 Task: Look for products in the category "Women's Body Care" that are on sale.
Action: Mouse moved to (258, 121)
Screenshot: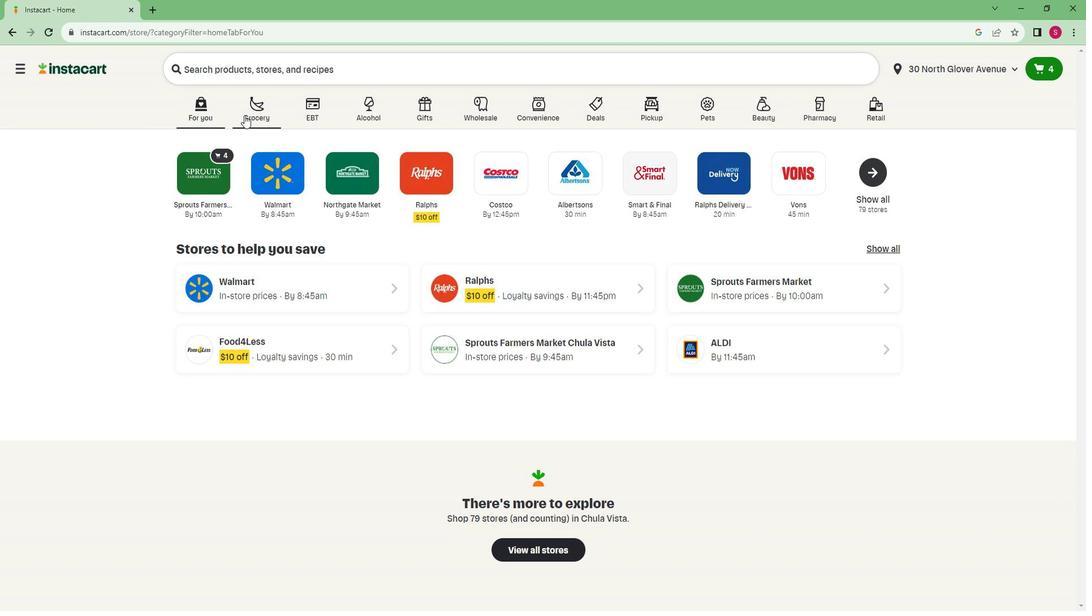 
Action: Mouse pressed left at (258, 121)
Screenshot: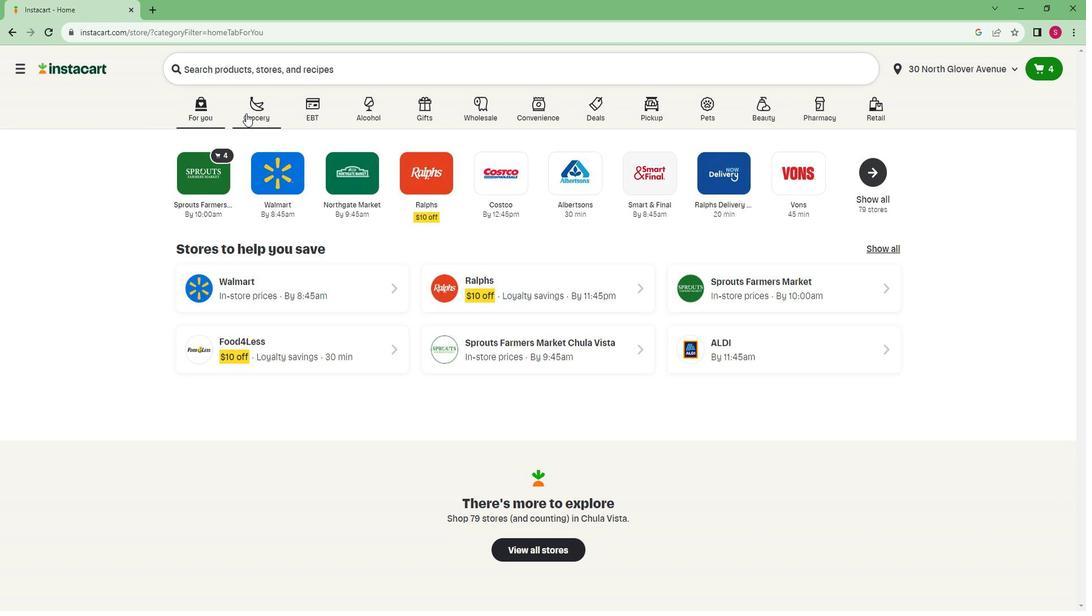 
Action: Mouse moved to (247, 323)
Screenshot: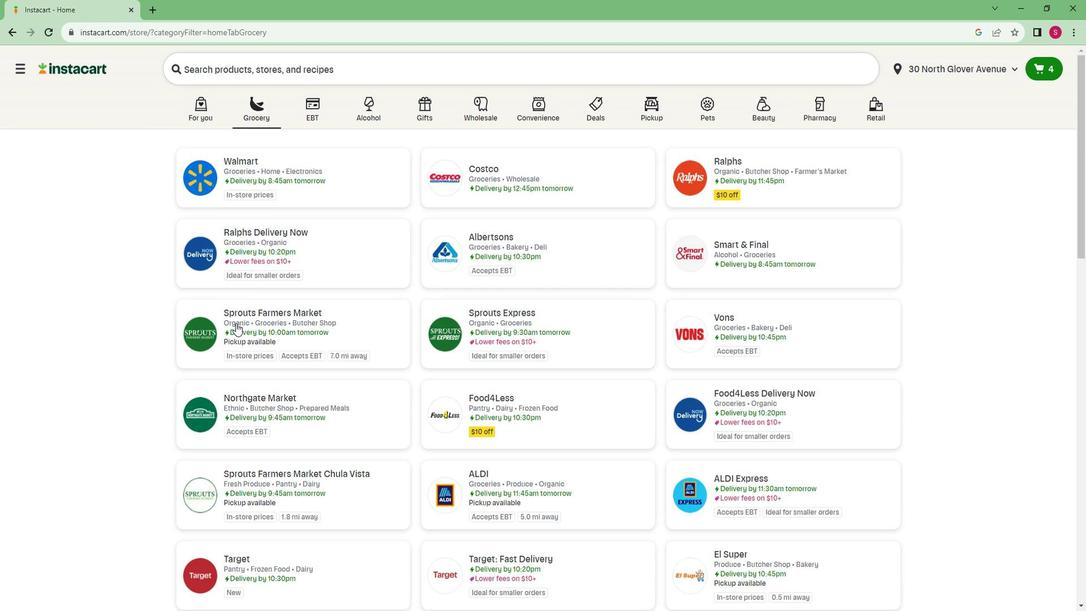 
Action: Mouse pressed left at (247, 323)
Screenshot: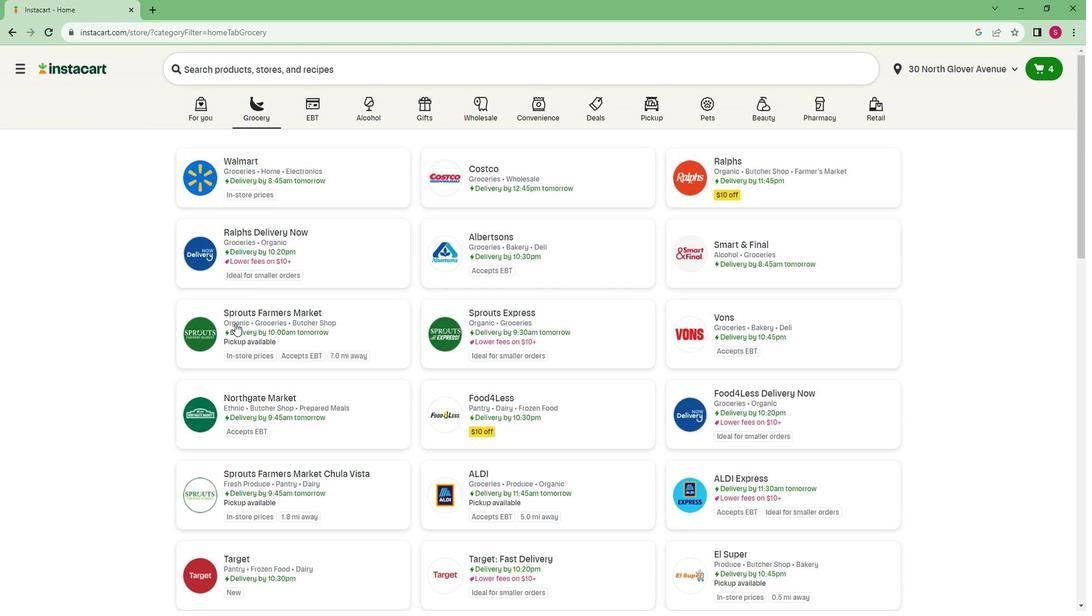 
Action: Mouse moved to (103, 436)
Screenshot: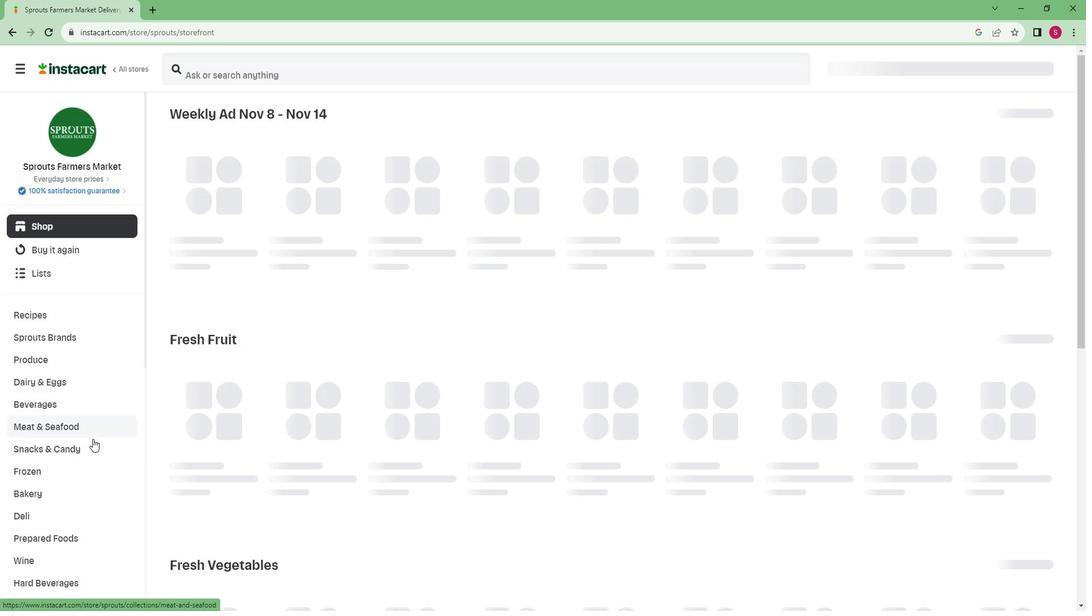 
Action: Mouse scrolled (103, 435) with delta (0, 0)
Screenshot: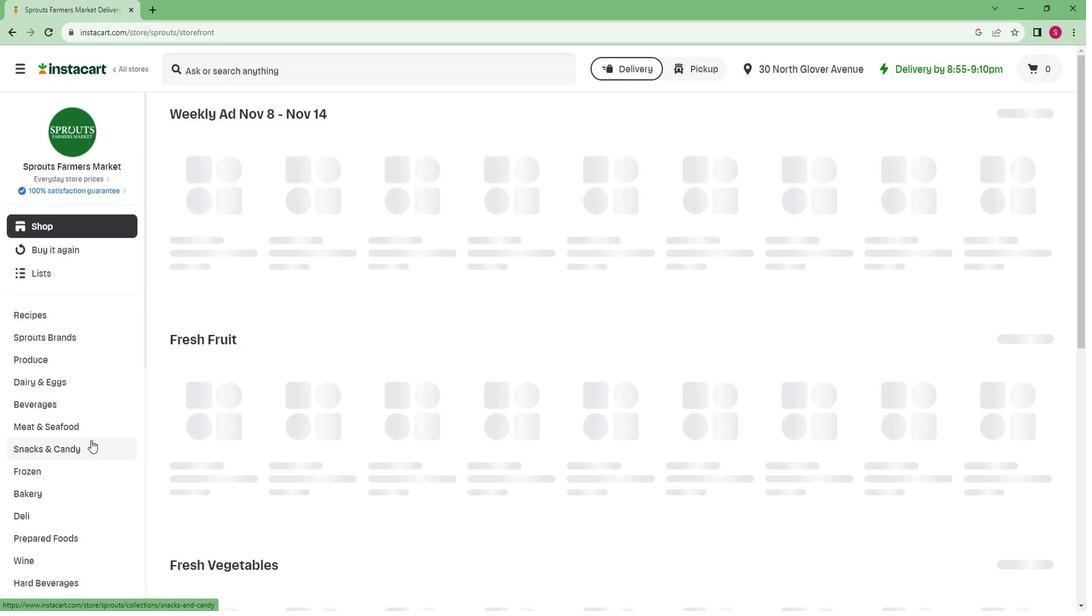 
Action: Mouse scrolled (103, 435) with delta (0, 0)
Screenshot: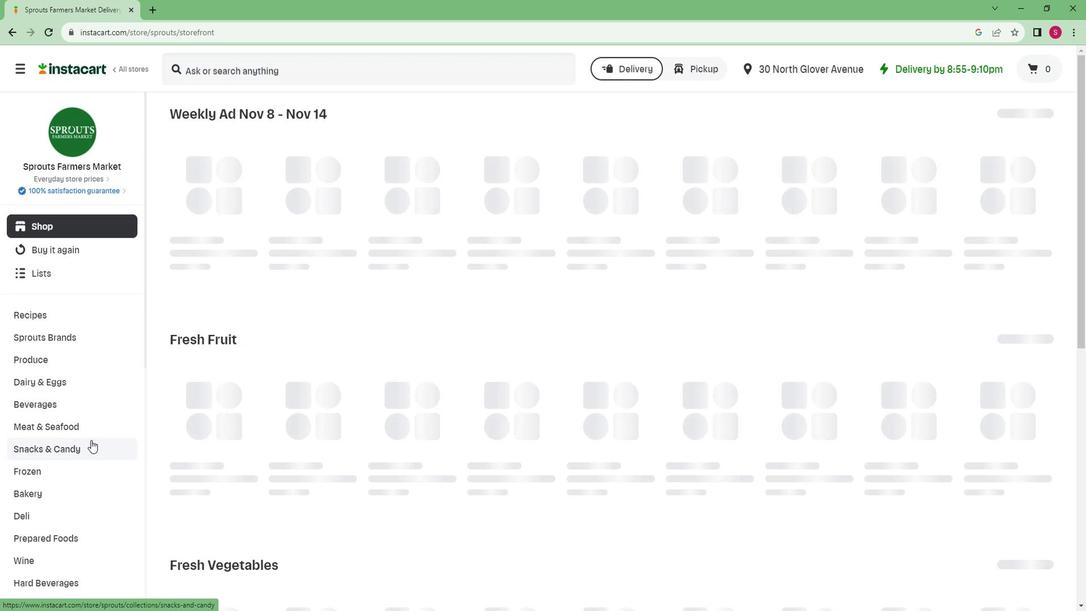 
Action: Mouse scrolled (103, 435) with delta (0, 0)
Screenshot: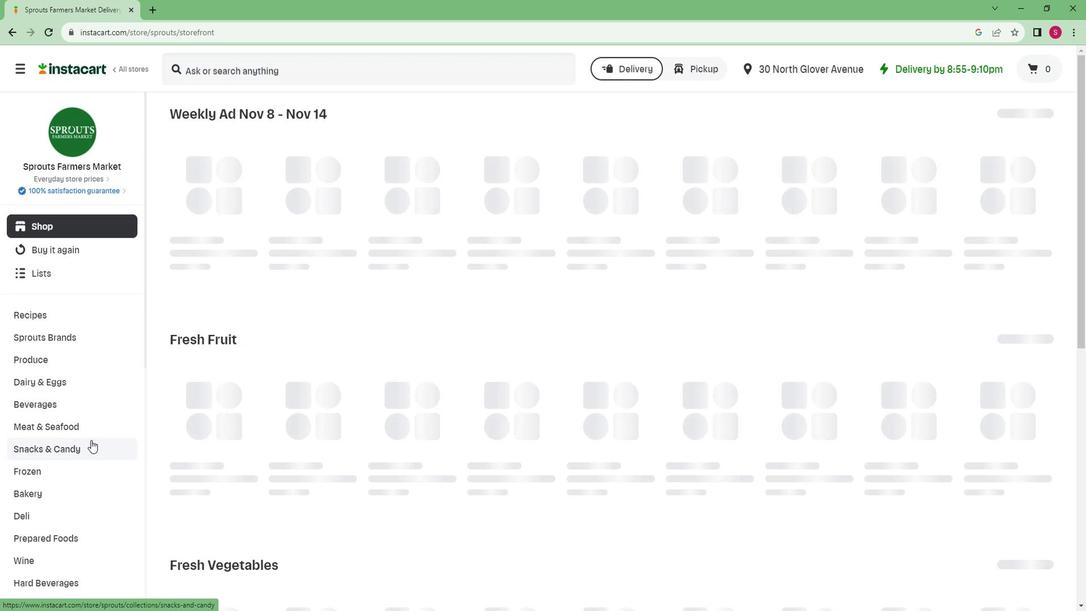 
Action: Mouse scrolled (103, 435) with delta (0, 0)
Screenshot: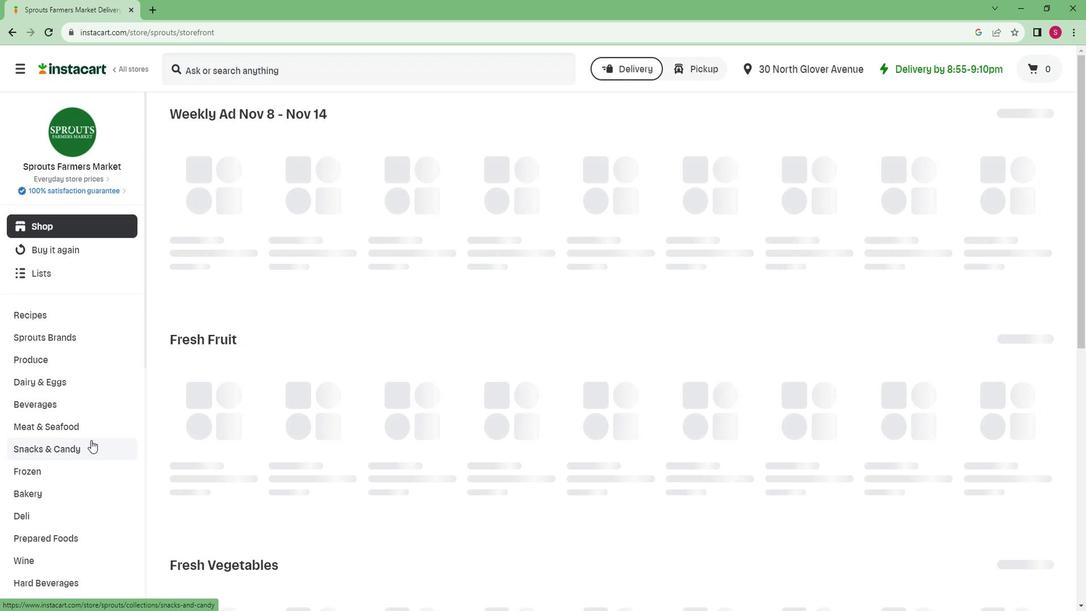 
Action: Mouse scrolled (103, 435) with delta (0, 0)
Screenshot: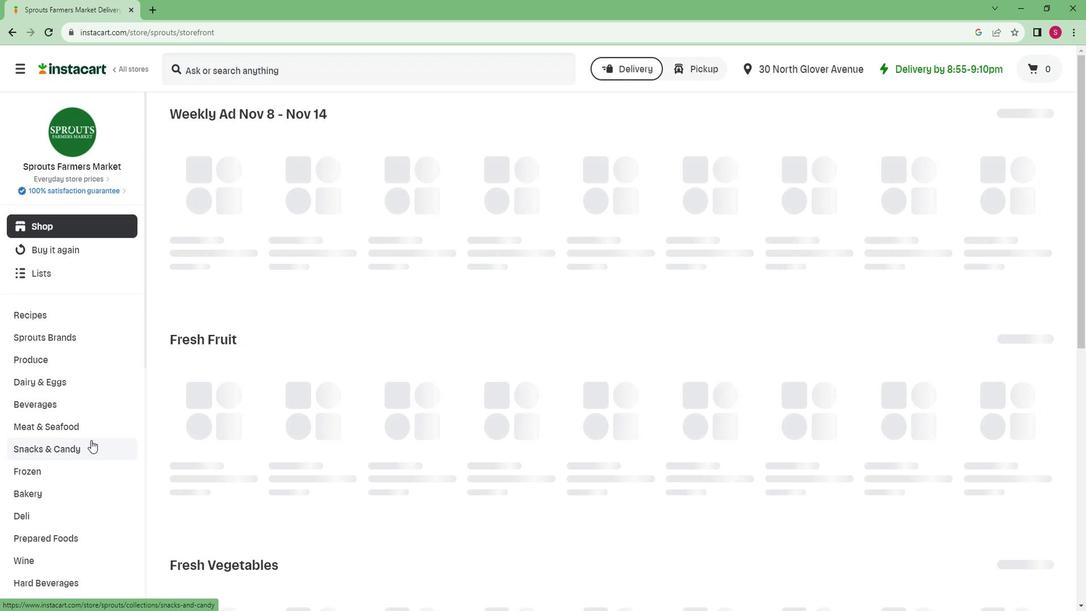 
Action: Mouse scrolled (103, 435) with delta (0, 0)
Screenshot: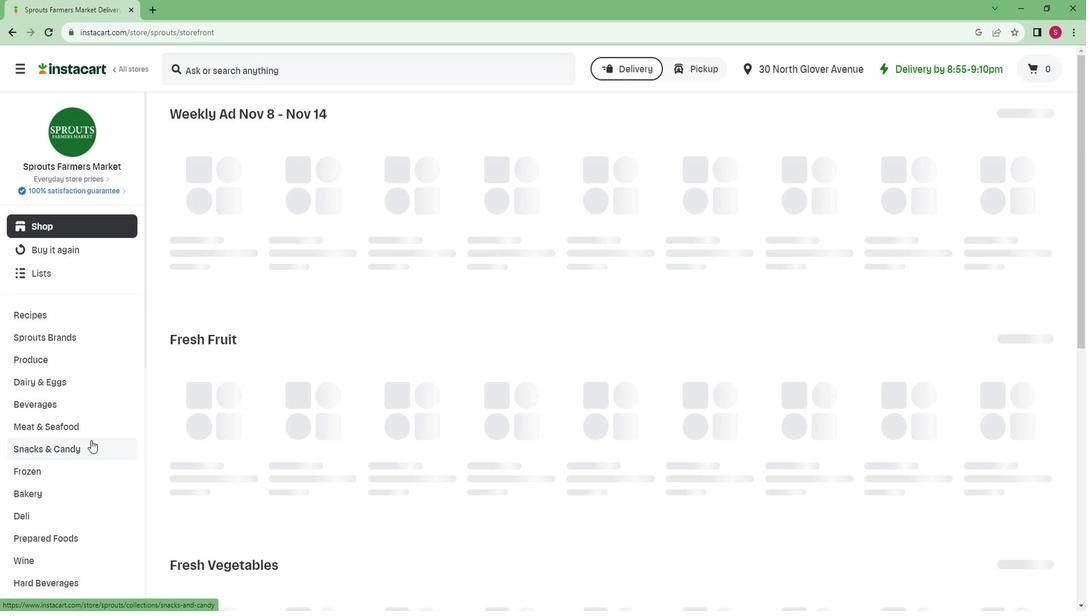 
Action: Mouse moved to (102, 436)
Screenshot: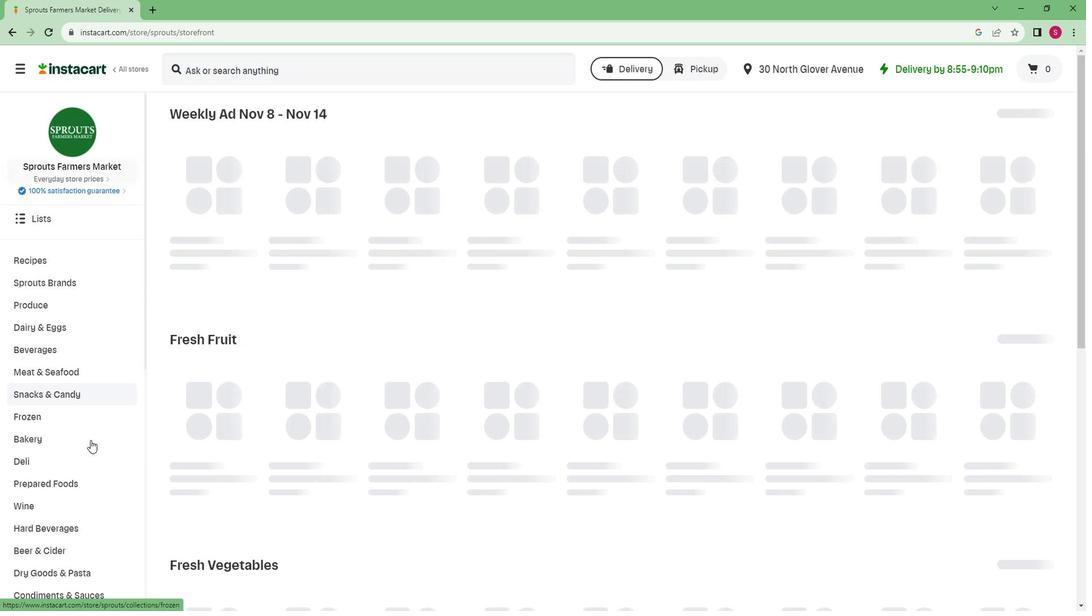 
Action: Mouse scrolled (102, 435) with delta (0, 0)
Screenshot: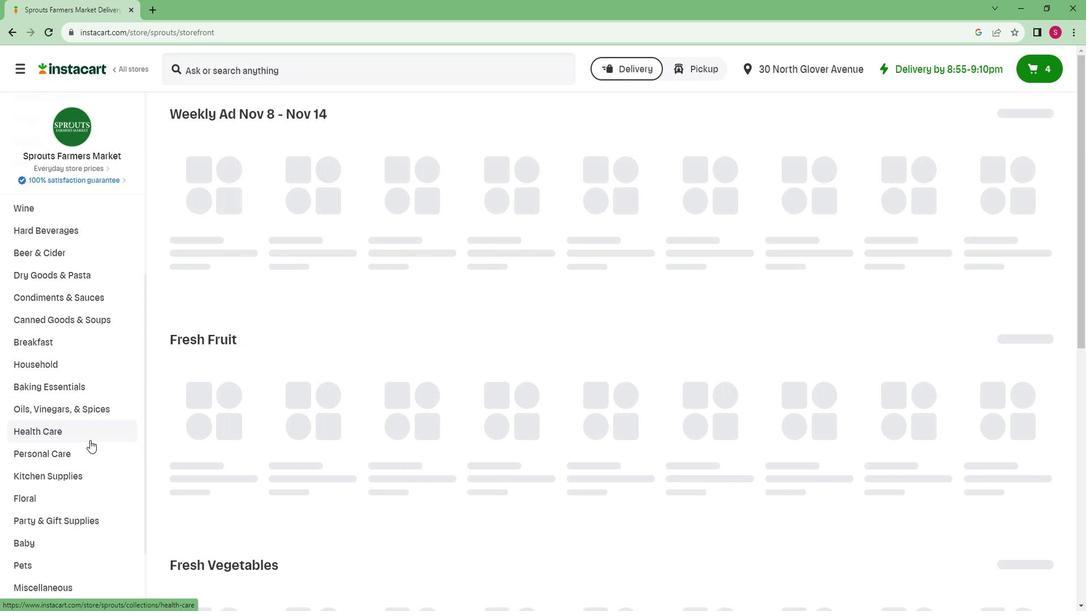 
Action: Mouse scrolled (102, 435) with delta (0, 0)
Screenshot: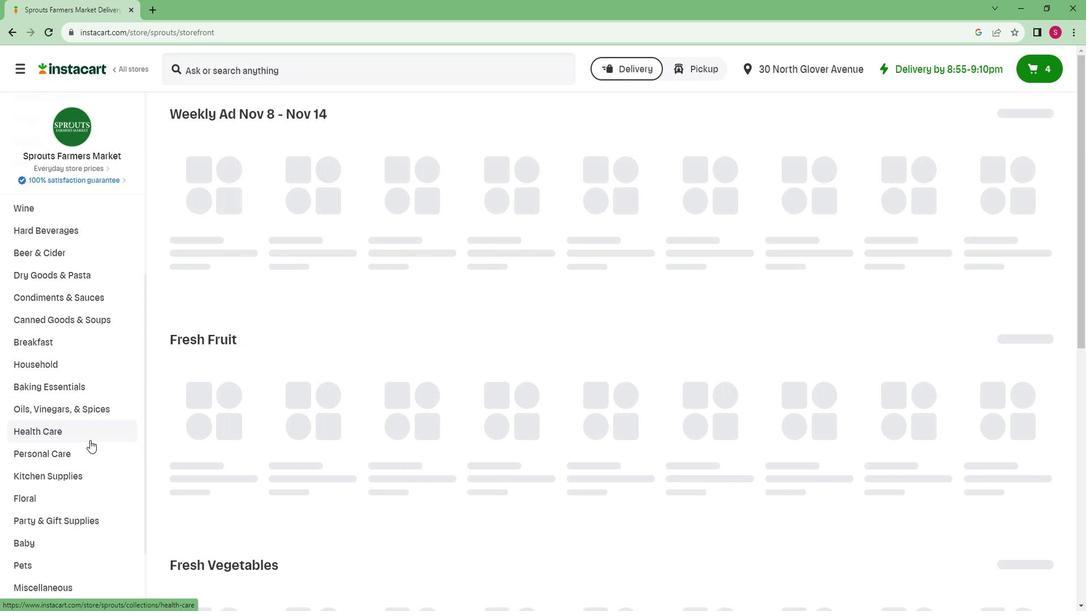 
Action: Mouse scrolled (102, 435) with delta (0, 0)
Screenshot: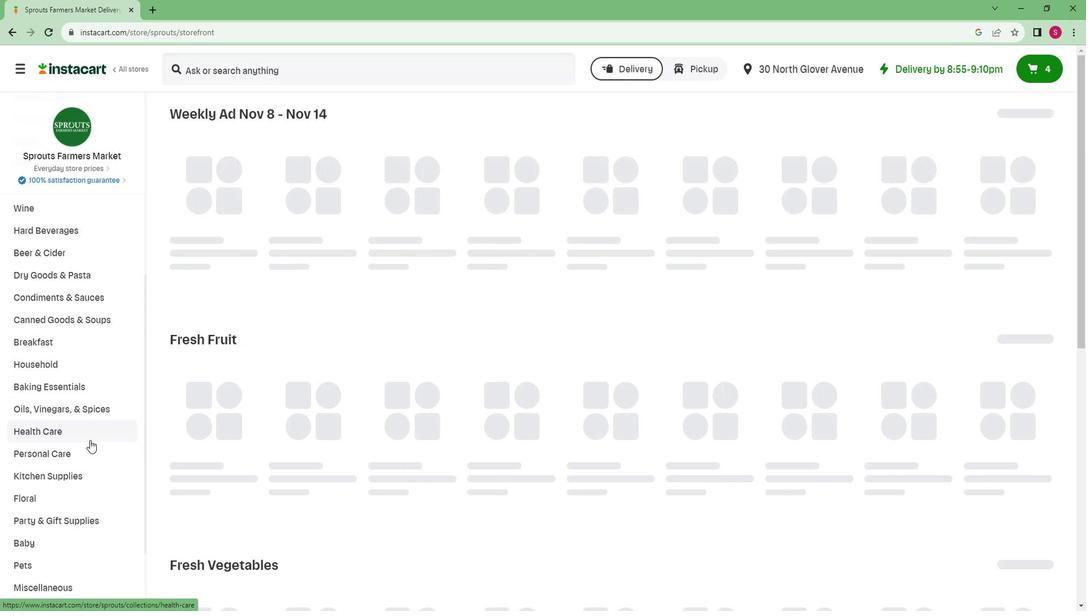 
Action: Mouse scrolled (102, 435) with delta (0, 0)
Screenshot: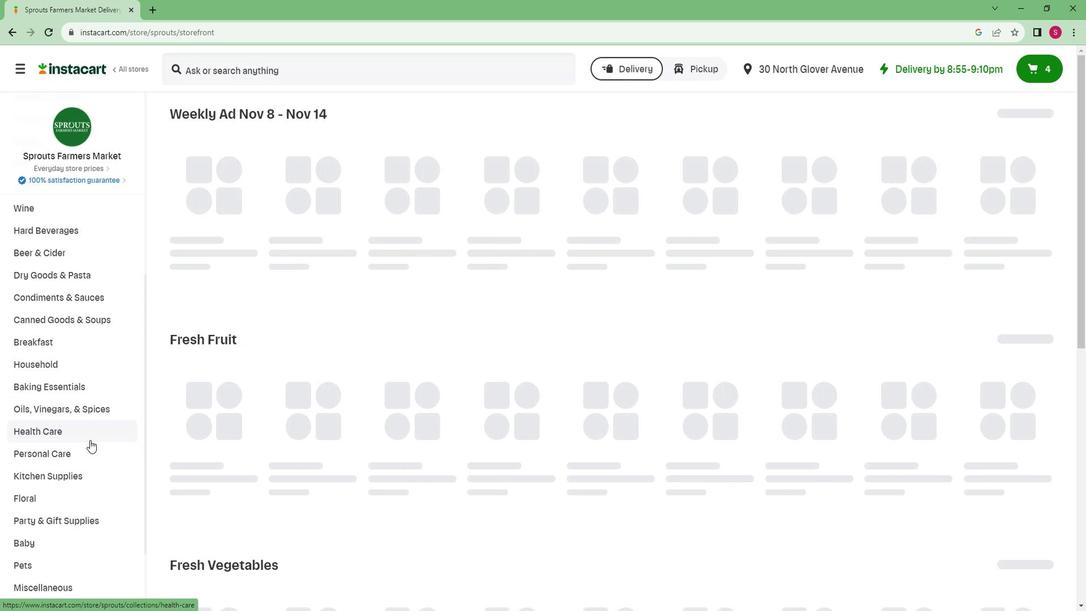 
Action: Mouse scrolled (102, 435) with delta (0, 0)
Screenshot: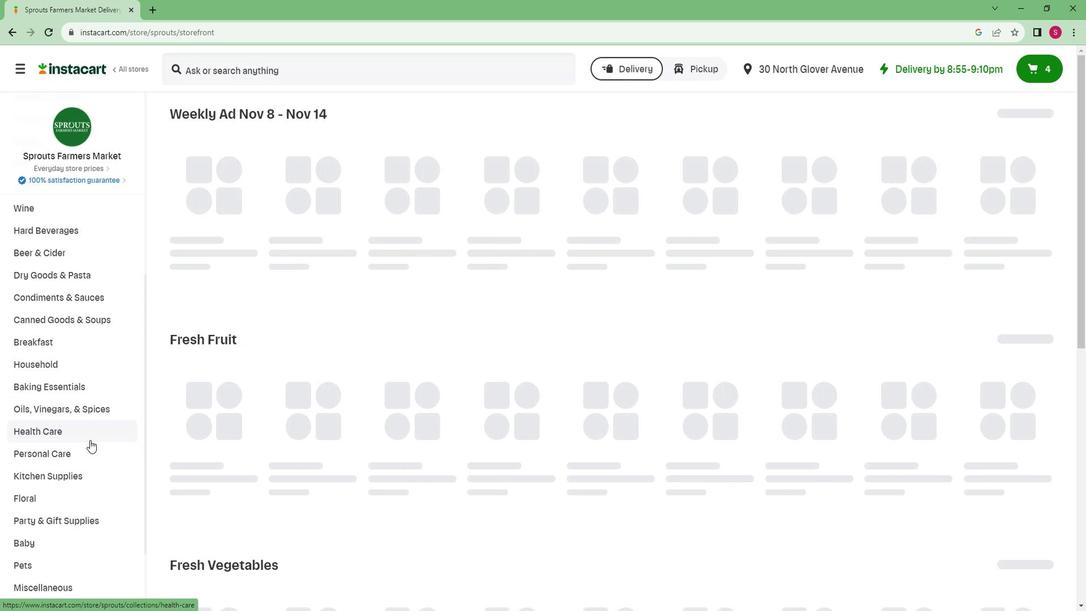 
Action: Mouse moved to (56, 558)
Screenshot: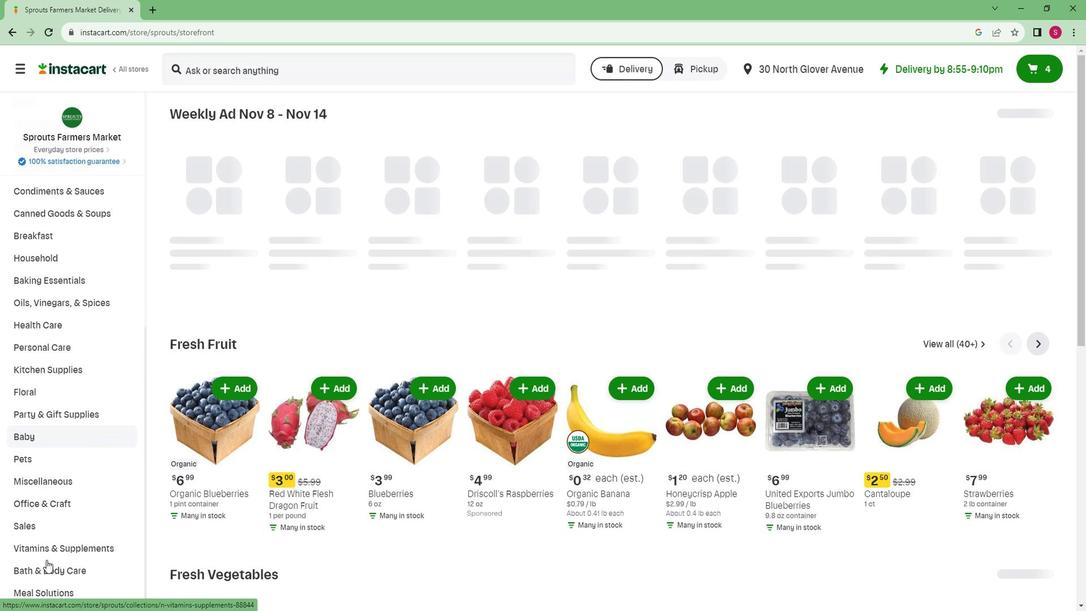 
Action: Mouse pressed left at (56, 558)
Screenshot: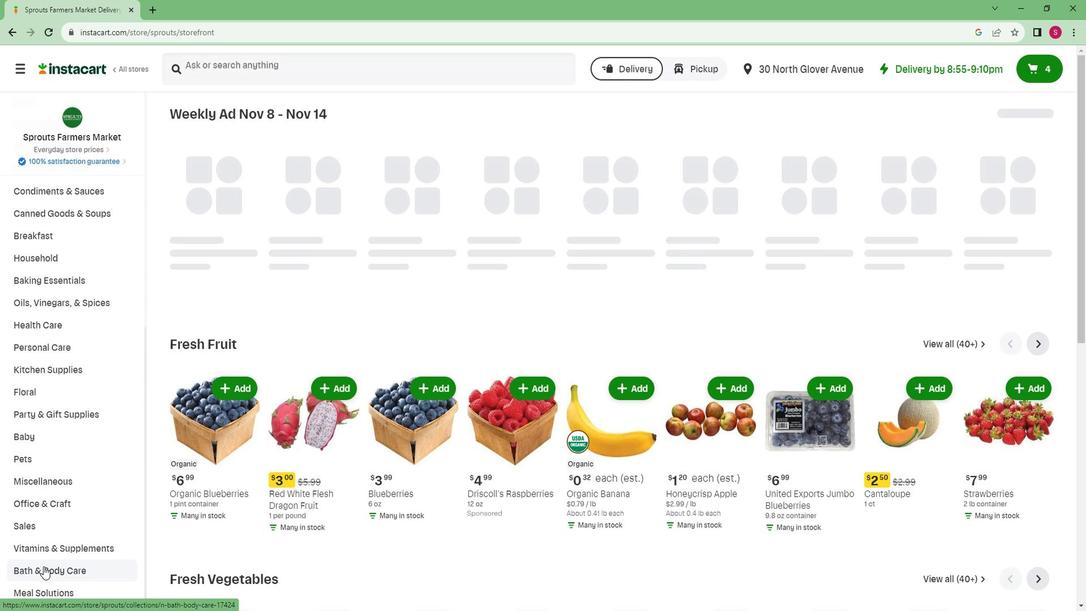 
Action: Mouse moved to (76, 523)
Screenshot: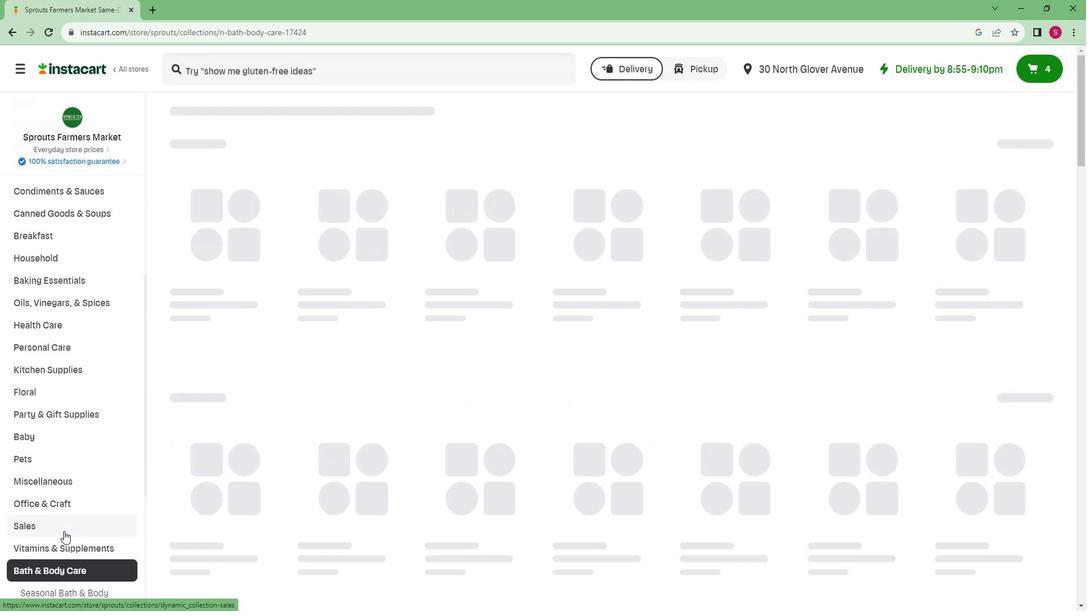 
Action: Mouse scrolled (76, 523) with delta (0, 0)
Screenshot: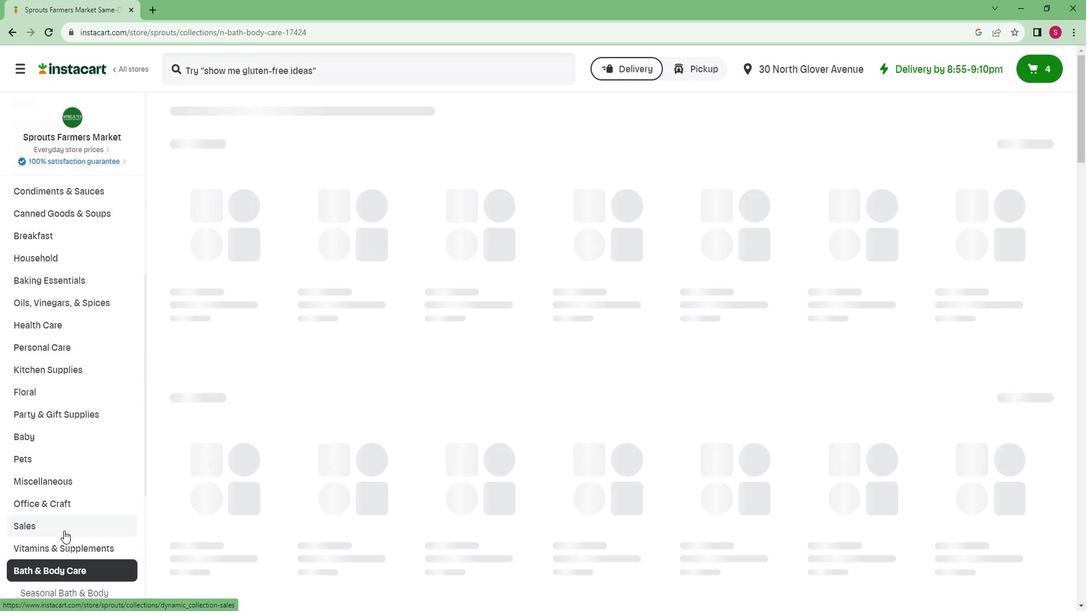 
Action: Mouse scrolled (76, 523) with delta (0, 0)
Screenshot: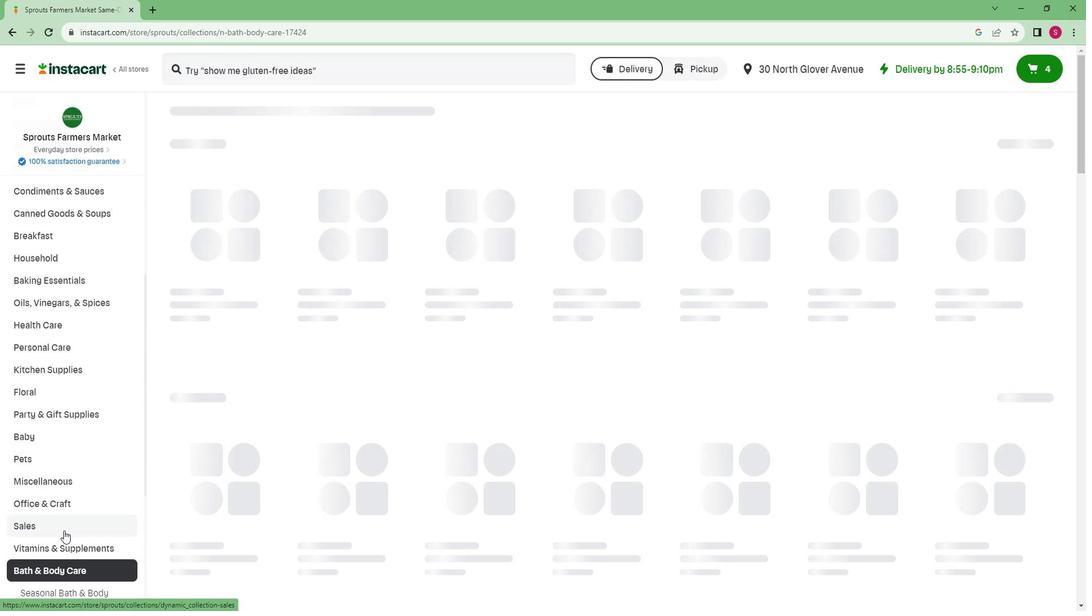 
Action: Mouse scrolled (76, 523) with delta (0, 0)
Screenshot: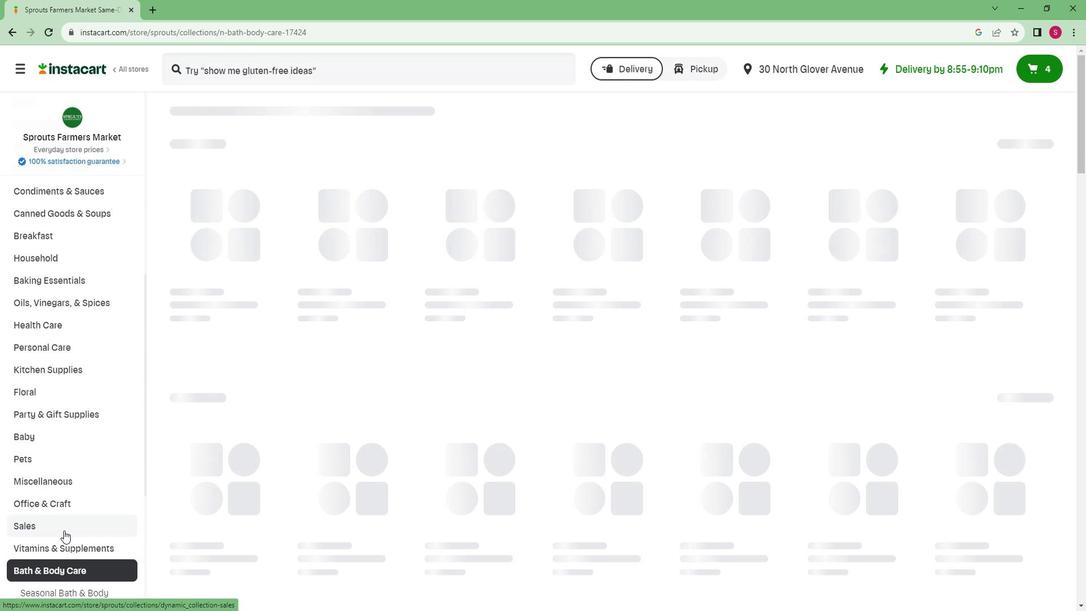 
Action: Mouse scrolled (76, 523) with delta (0, 0)
Screenshot: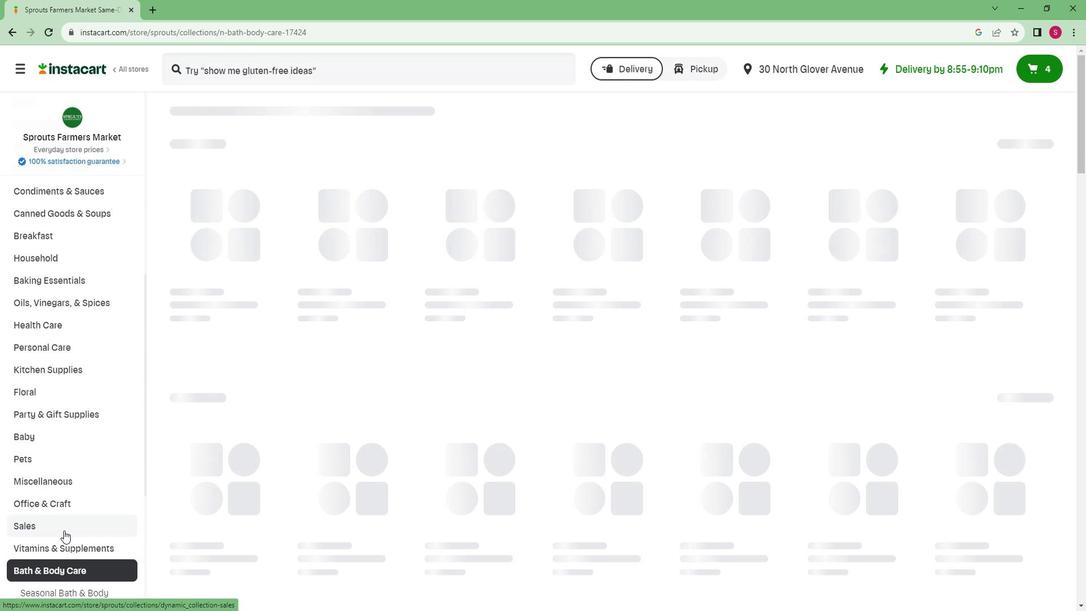 
Action: Mouse scrolled (76, 523) with delta (0, 0)
Screenshot: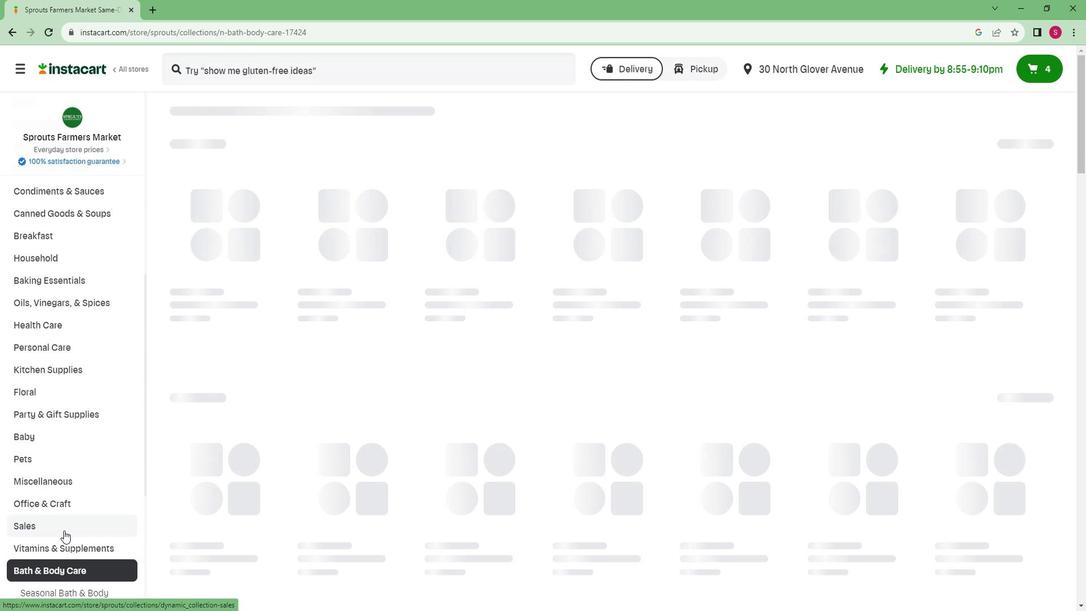 
Action: Mouse scrolled (76, 523) with delta (0, 0)
Screenshot: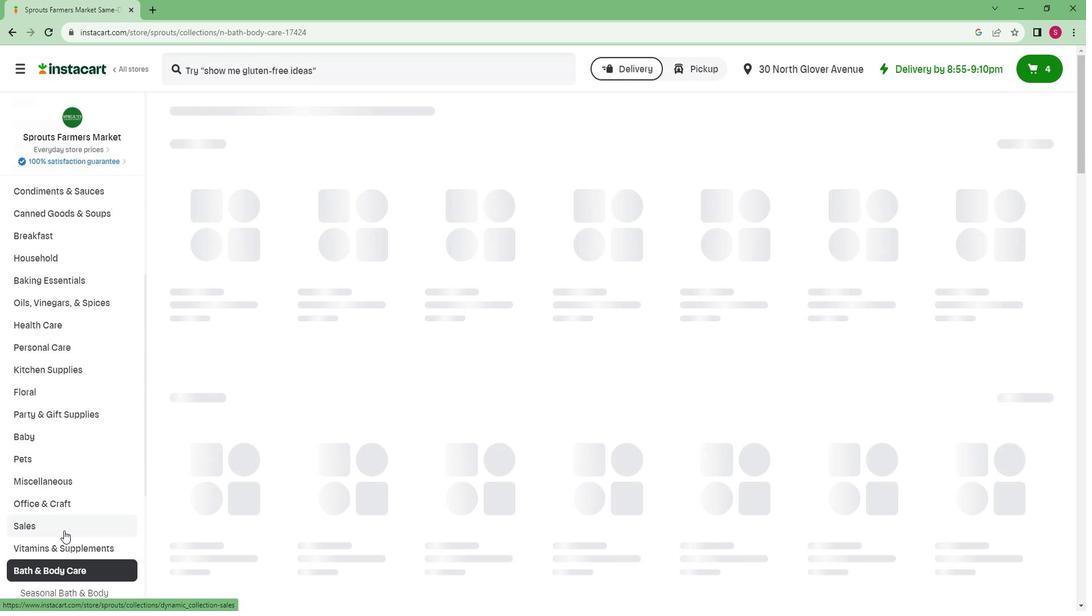 
Action: Mouse scrolled (76, 523) with delta (0, 0)
Screenshot: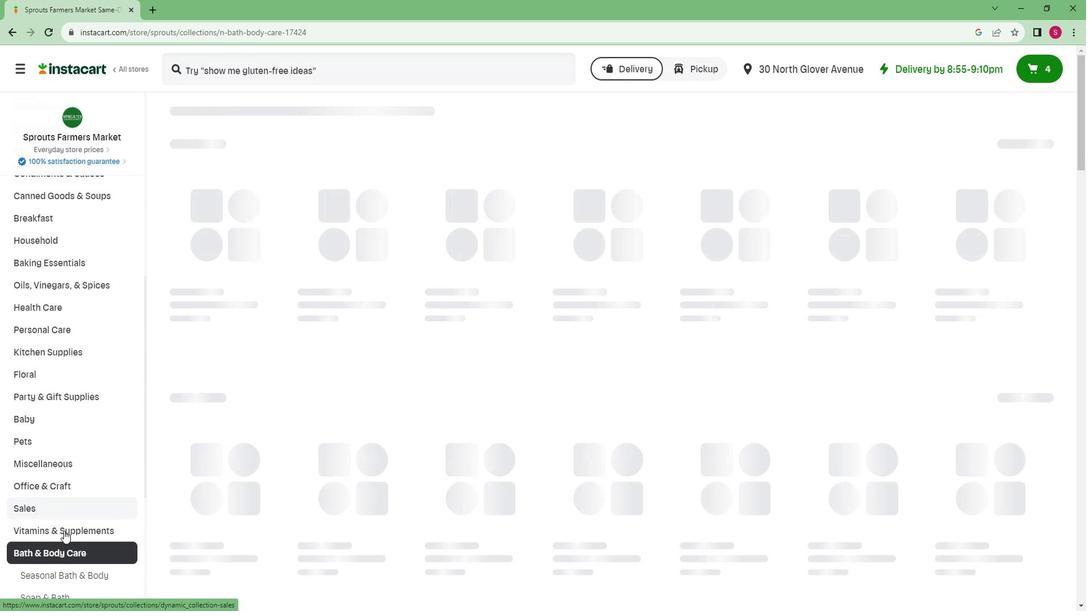 
Action: Mouse moved to (47, 565)
Screenshot: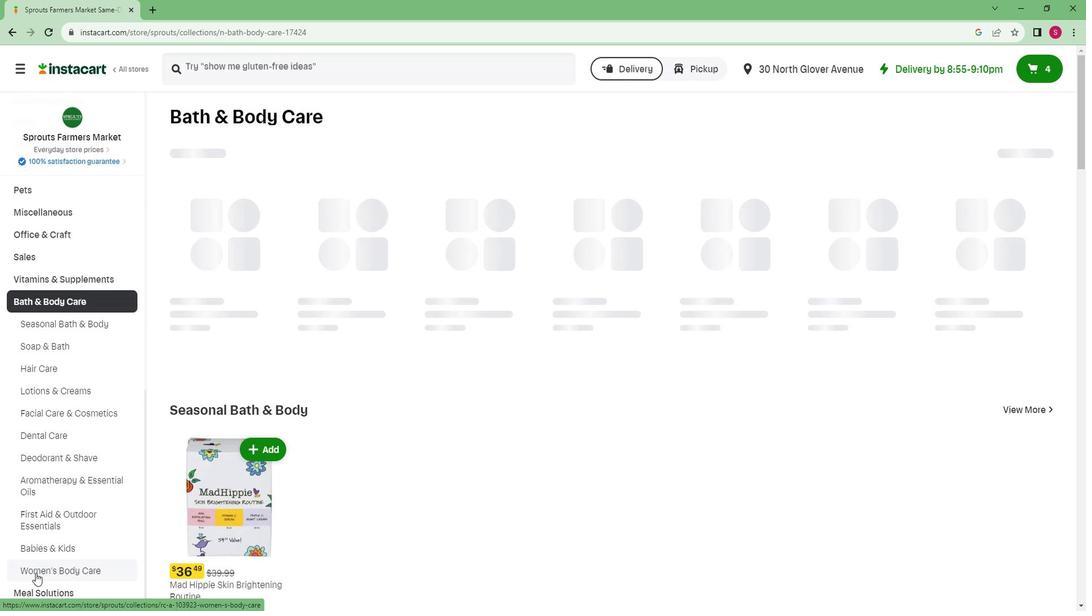
Action: Mouse pressed left at (47, 565)
Screenshot: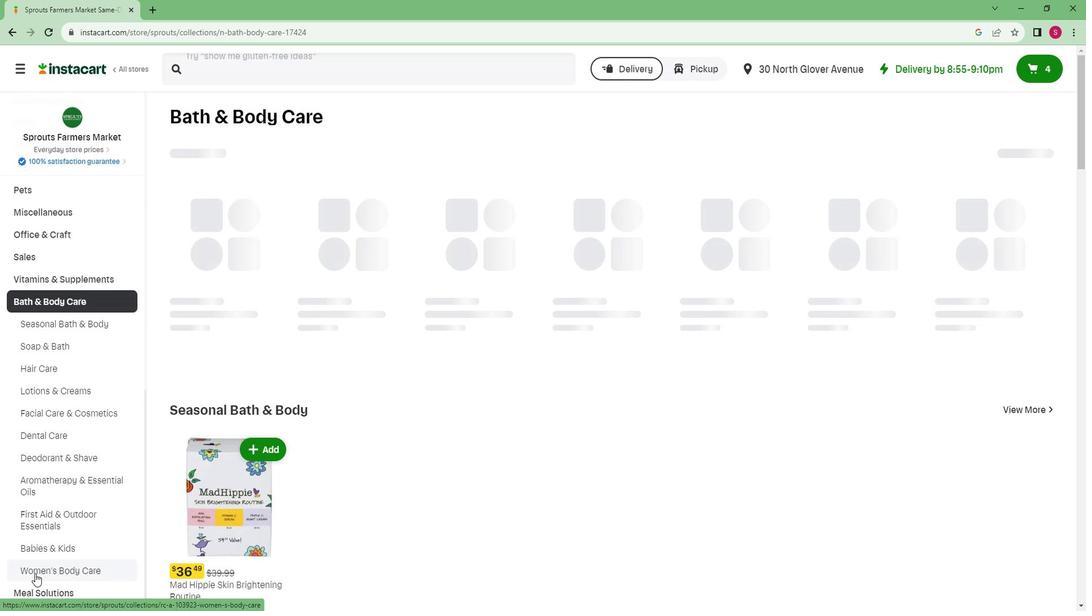 
Action: Mouse moved to (214, 169)
Screenshot: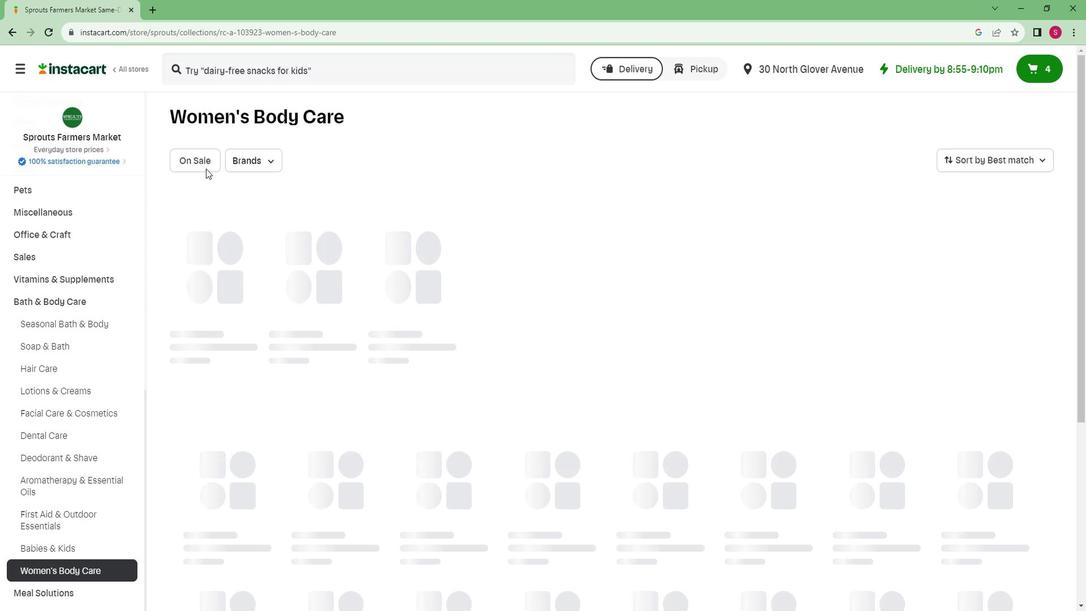 
Action: Mouse pressed left at (214, 169)
Screenshot: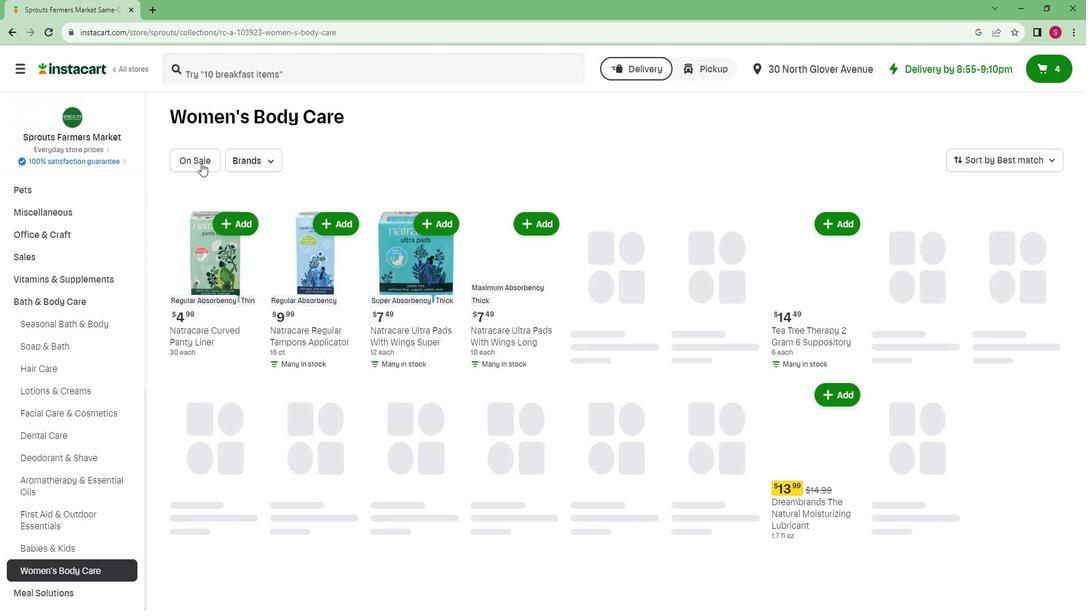 
Action: Mouse moved to (214, 169)
Screenshot: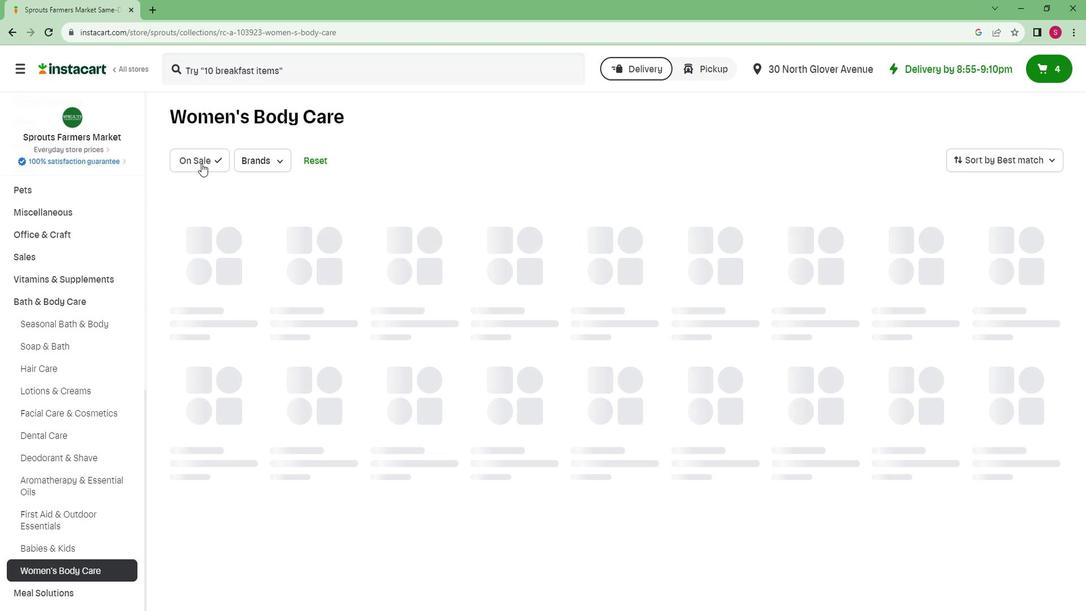 
